Task: In the  document chart. Add the mentioned hyperlink after first sentence in main content 'www.wikipedia.org' Insert the picture of  'Amazon Rainforest' with name   Amazon Rainforest.png  Change shape height to 3
Action: Mouse moved to (195, 166)
Screenshot: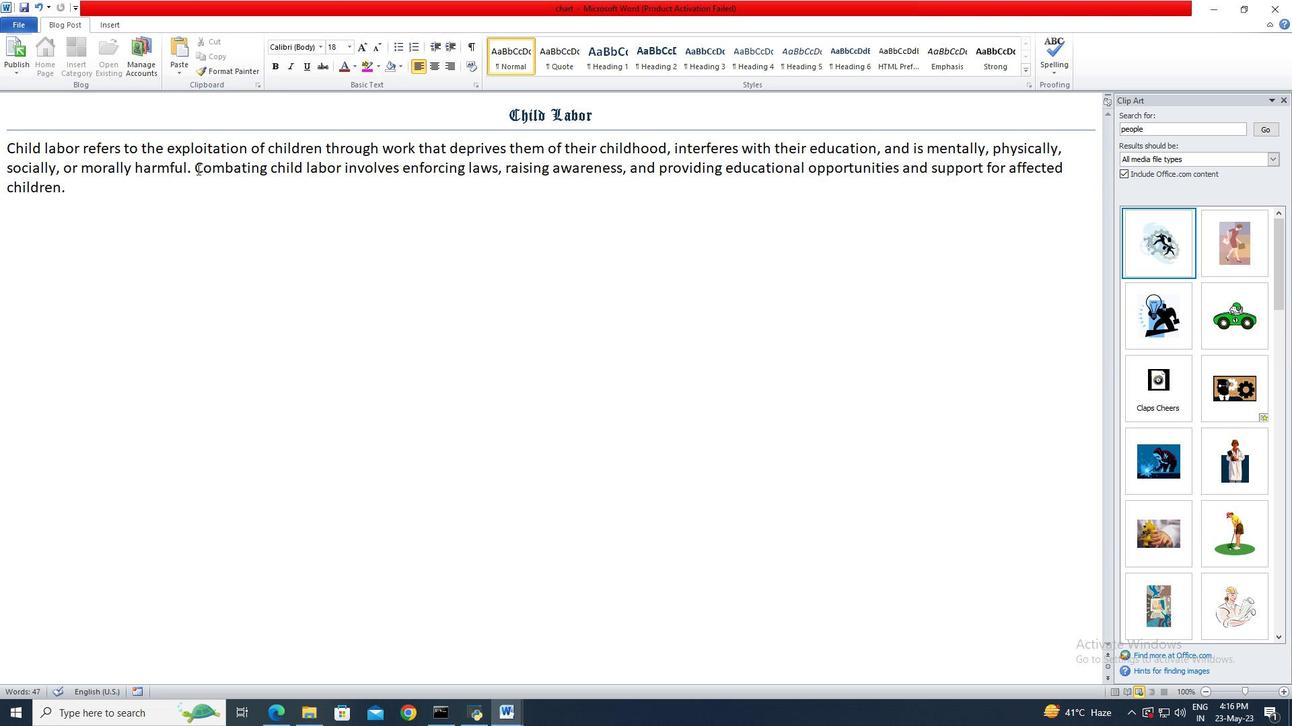 
Action: Key pressed <Key.left><Key.right>
Screenshot: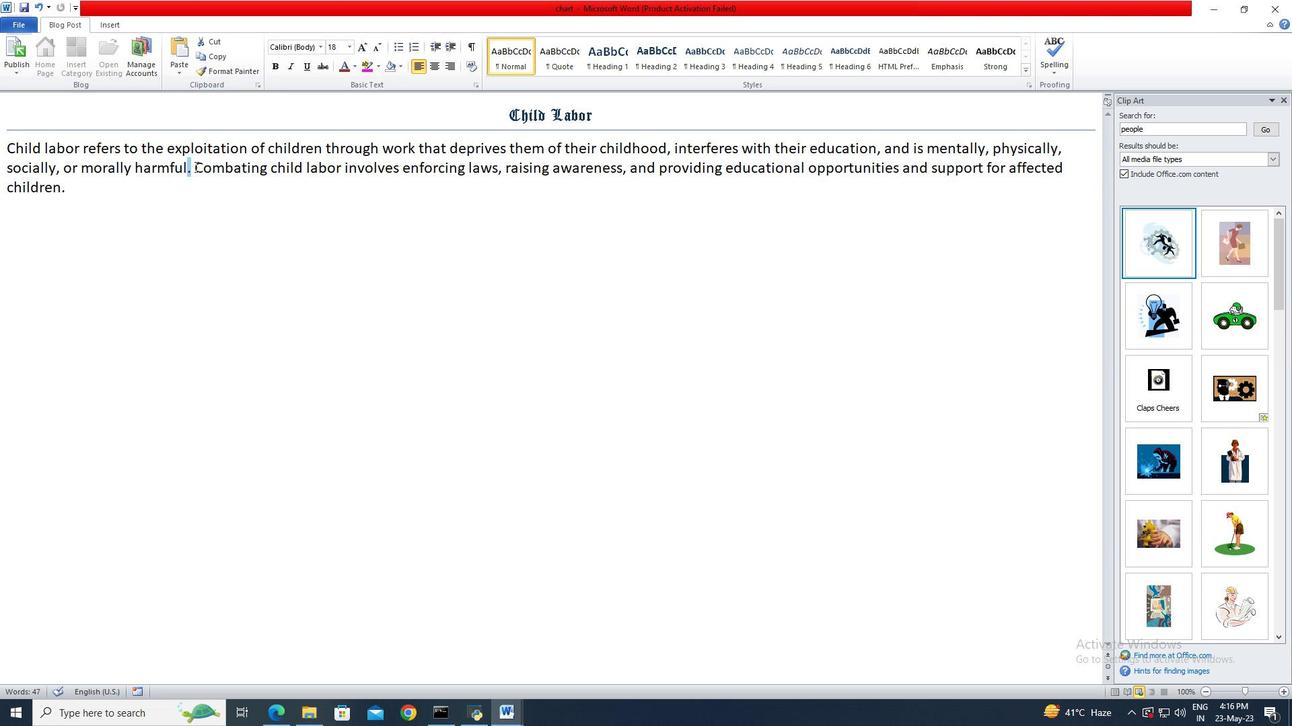 
Action: Mouse moved to (107, 28)
Screenshot: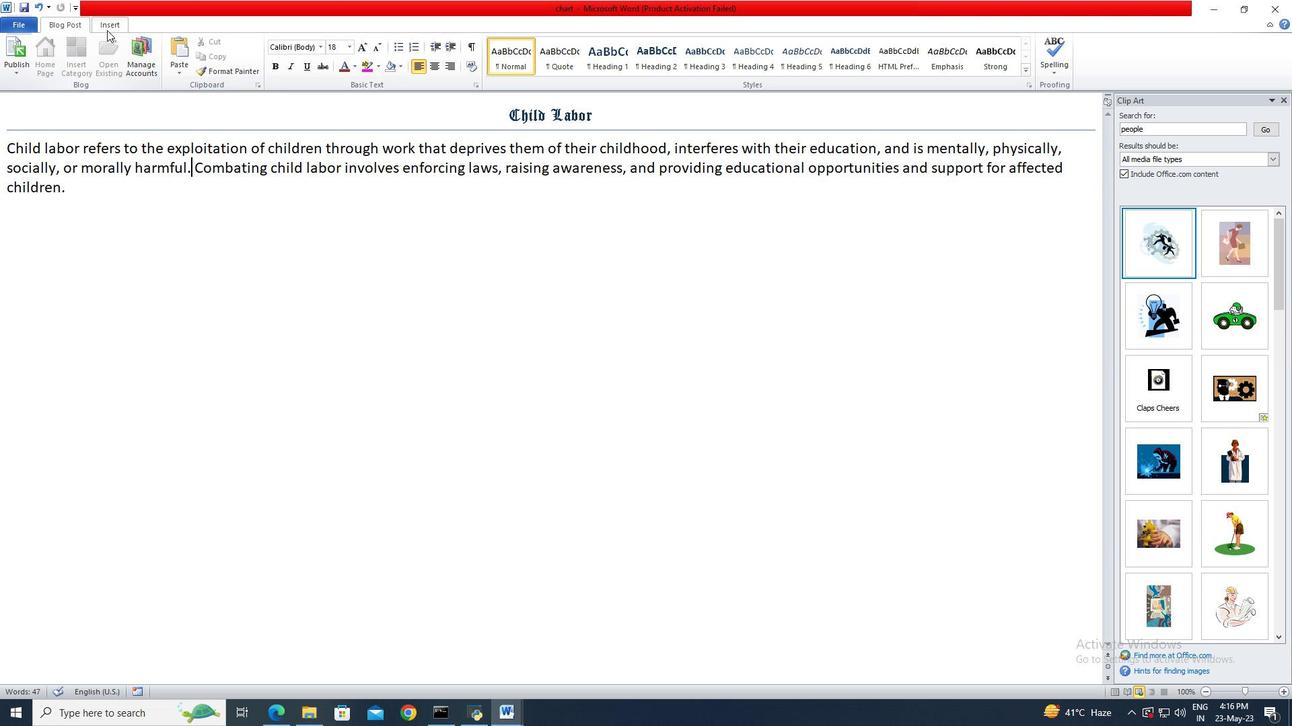 
Action: Mouse pressed left at (107, 28)
Screenshot: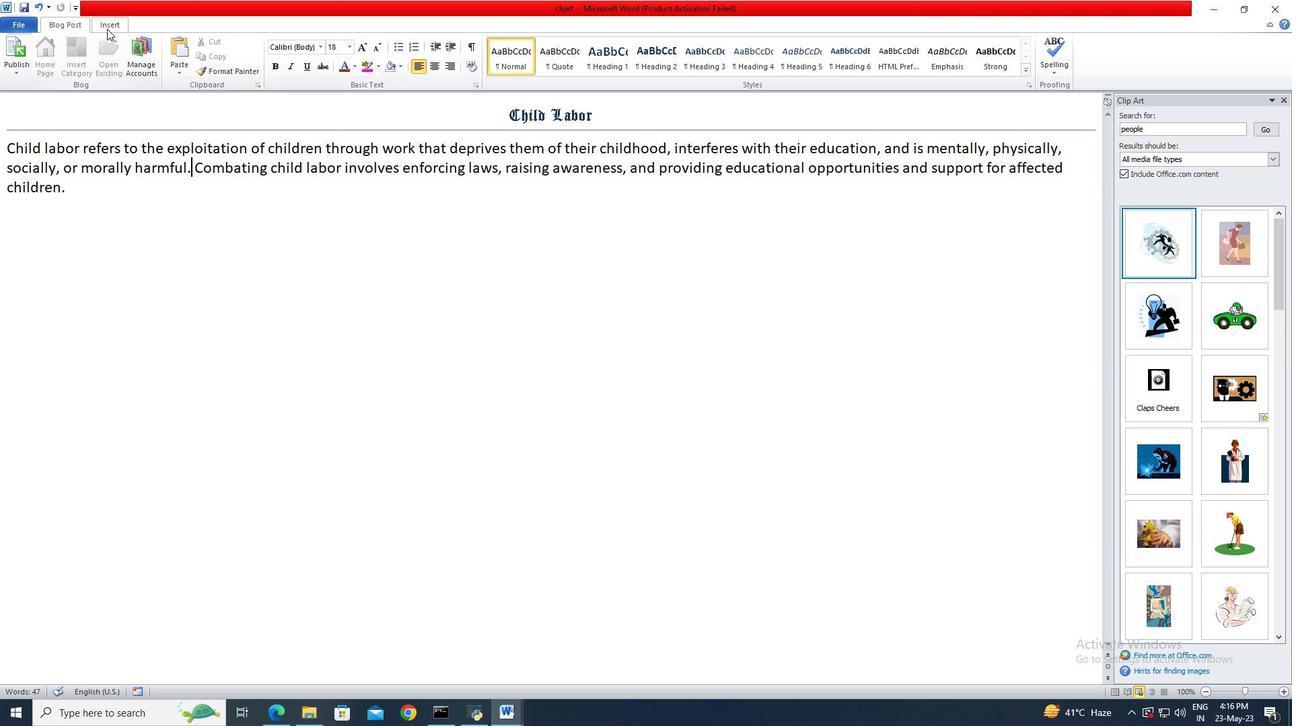 
Action: Mouse moved to (237, 57)
Screenshot: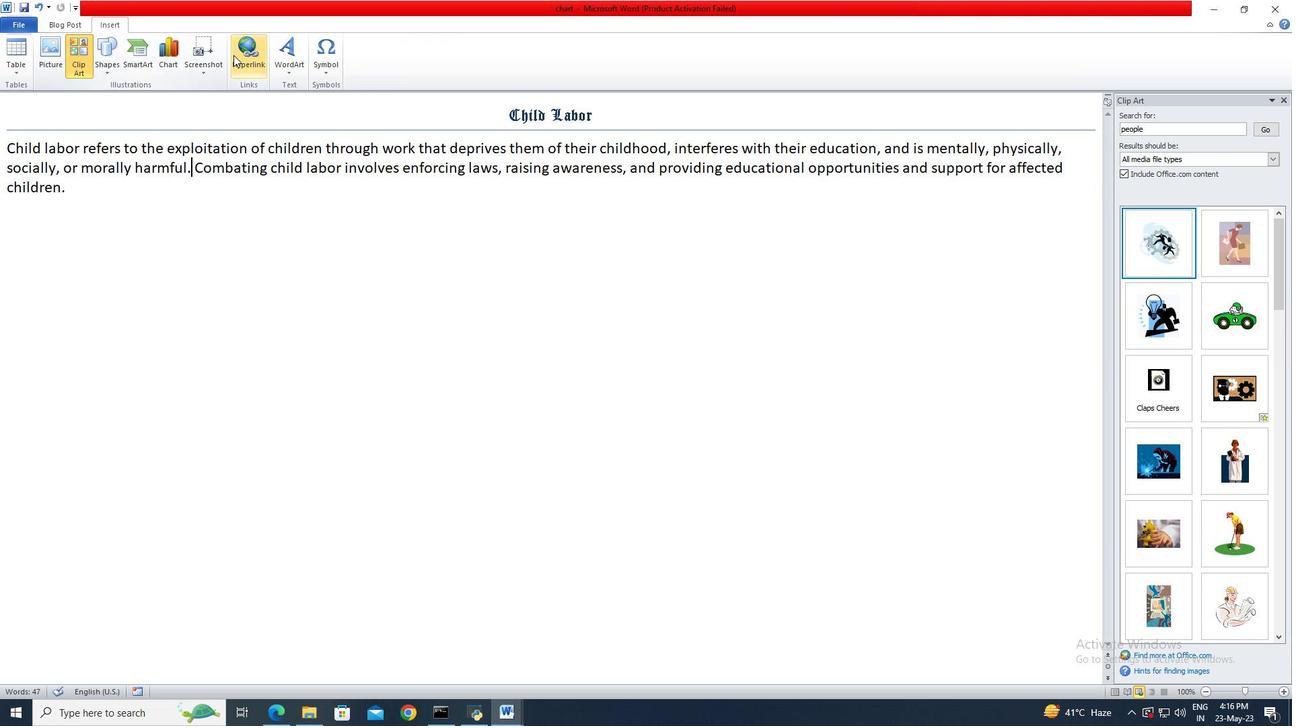 
Action: Mouse pressed left at (237, 57)
Screenshot: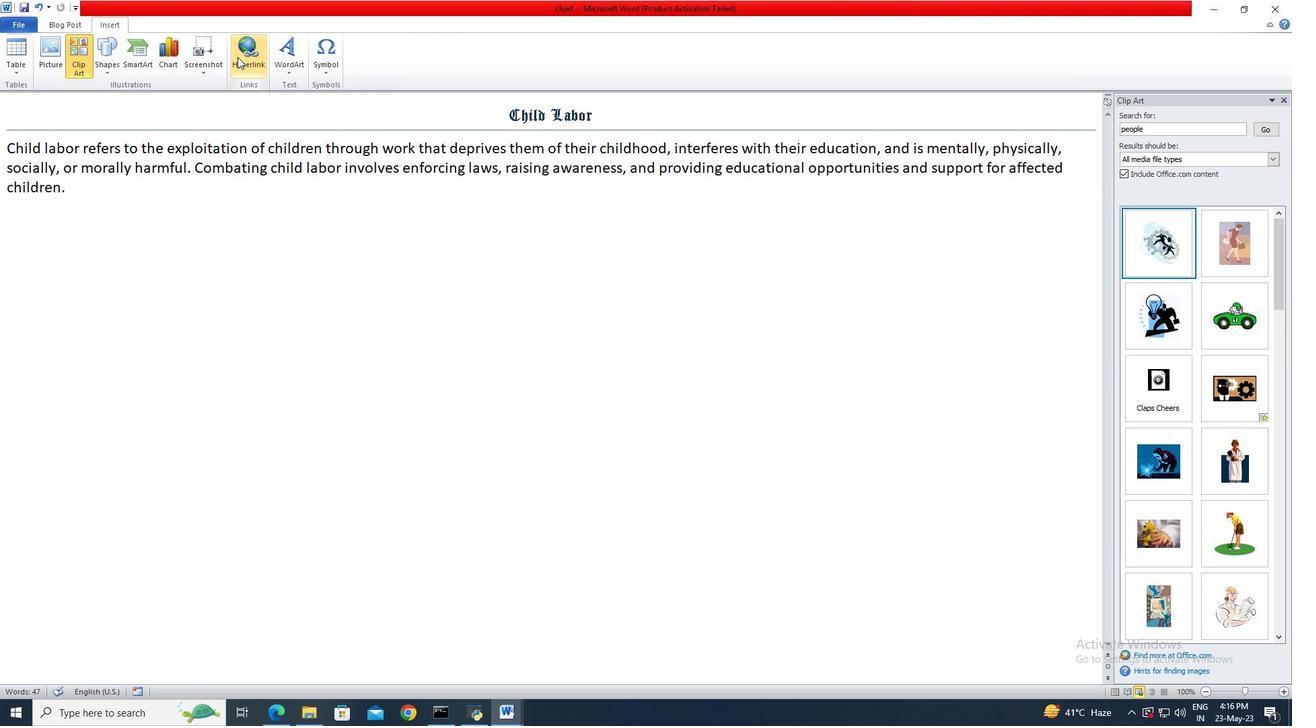 
Action: Mouse moved to (590, 411)
Screenshot: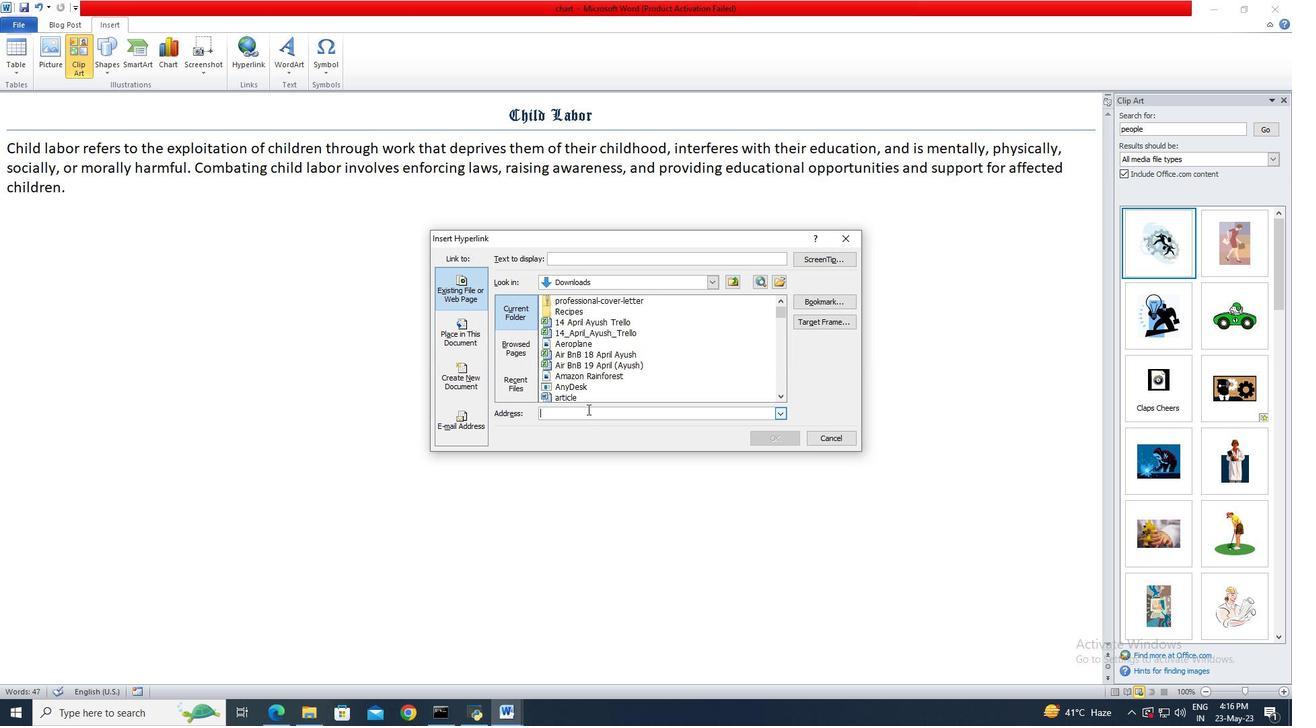 
Action: Mouse pressed left at (590, 411)
Screenshot: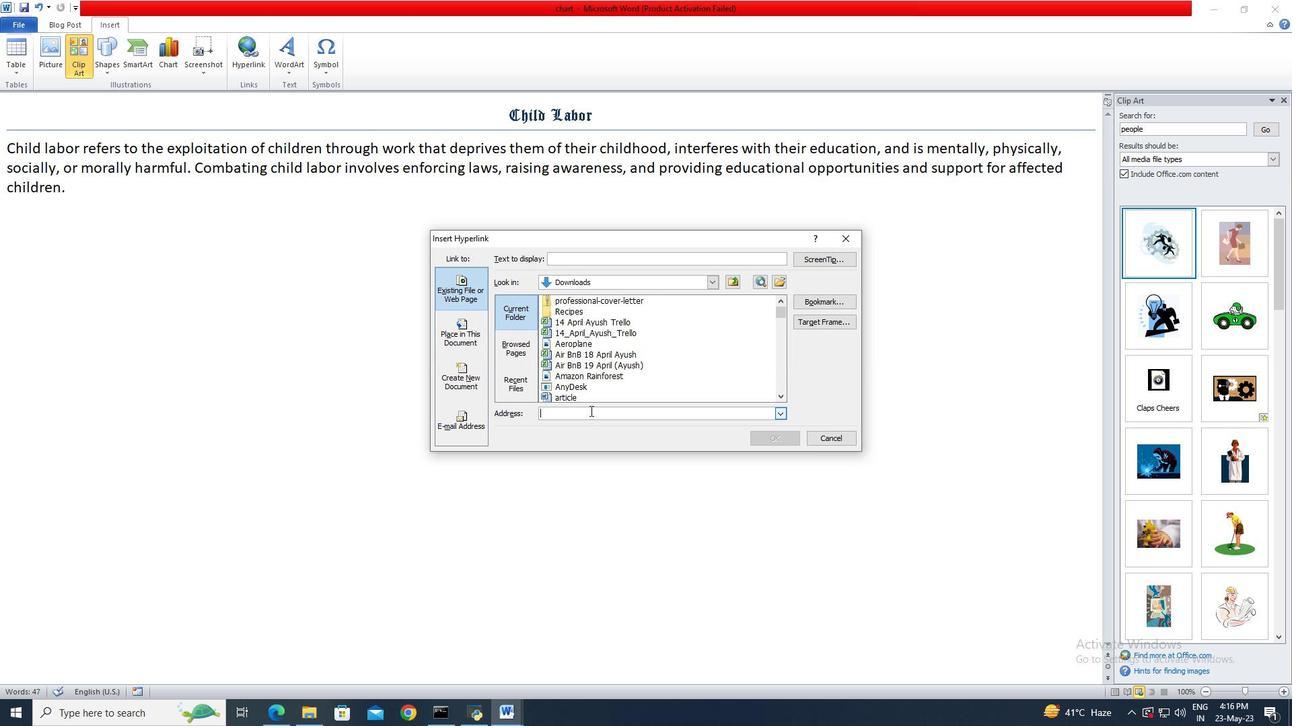 
Action: Key pressed www.wikipedia.org
Screenshot: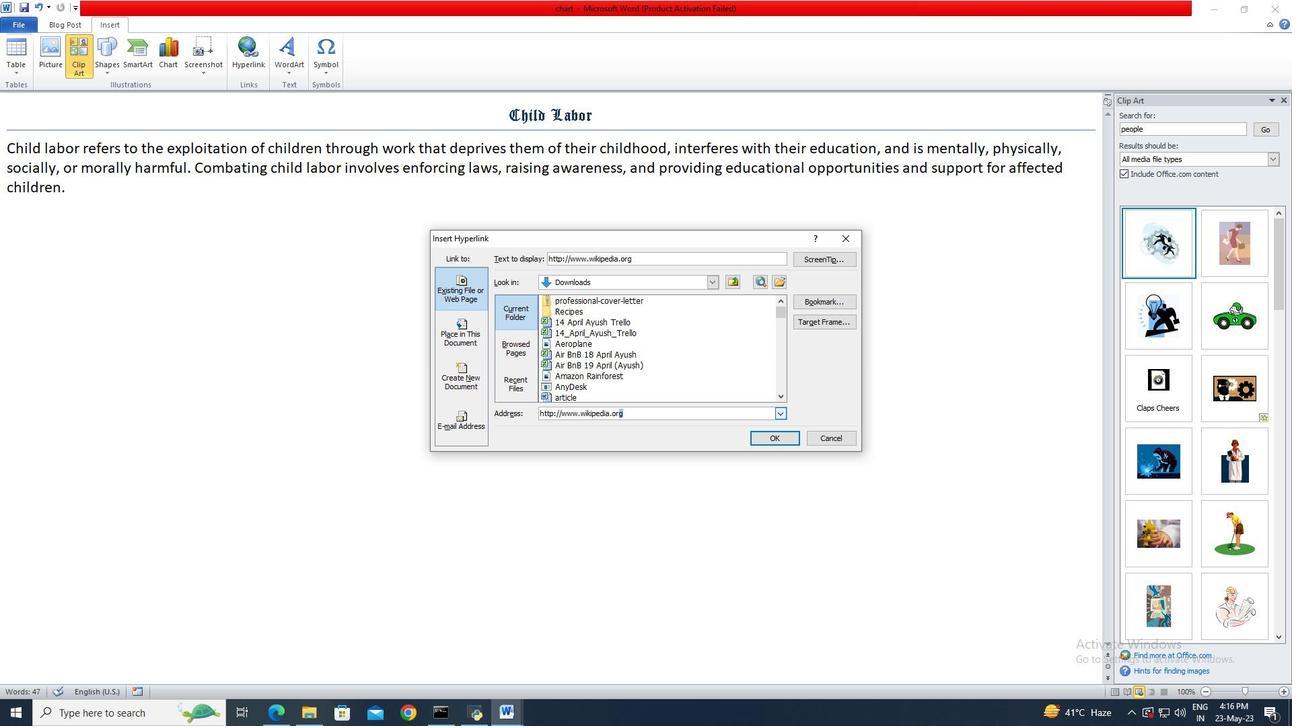 
Action: Mouse moved to (760, 443)
Screenshot: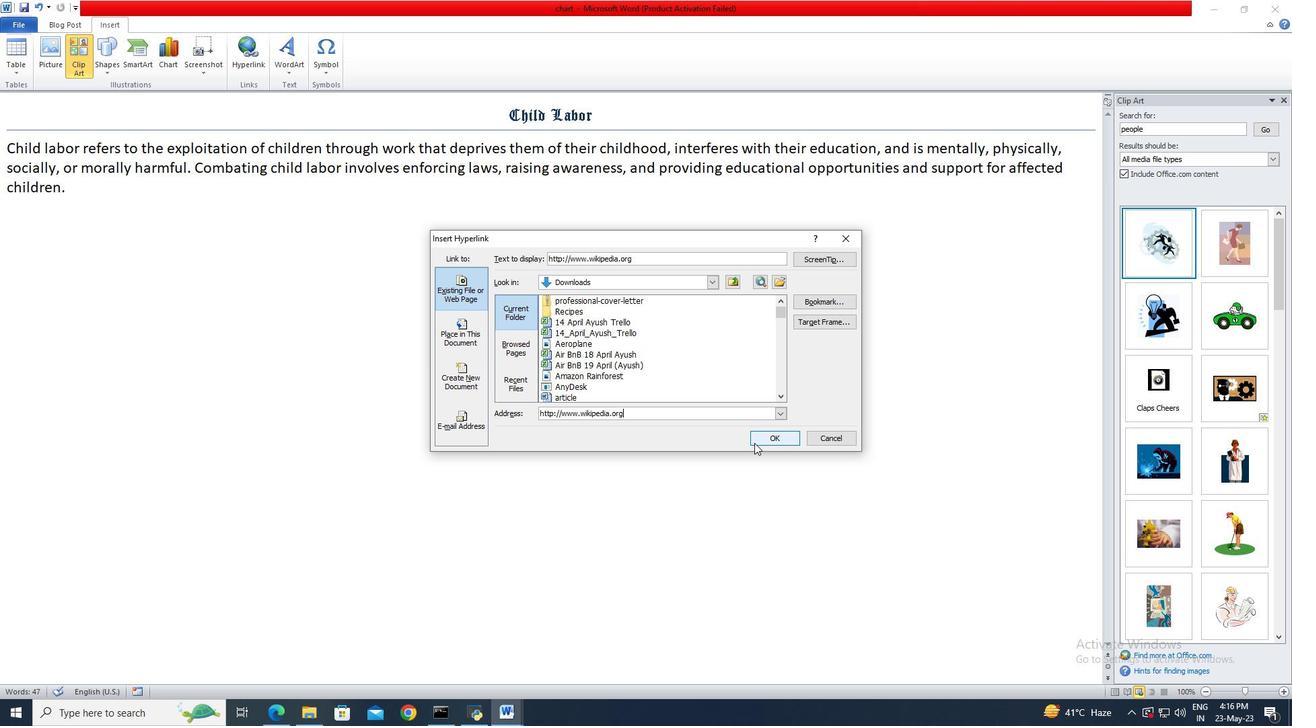 
Action: Mouse pressed left at (760, 443)
Screenshot: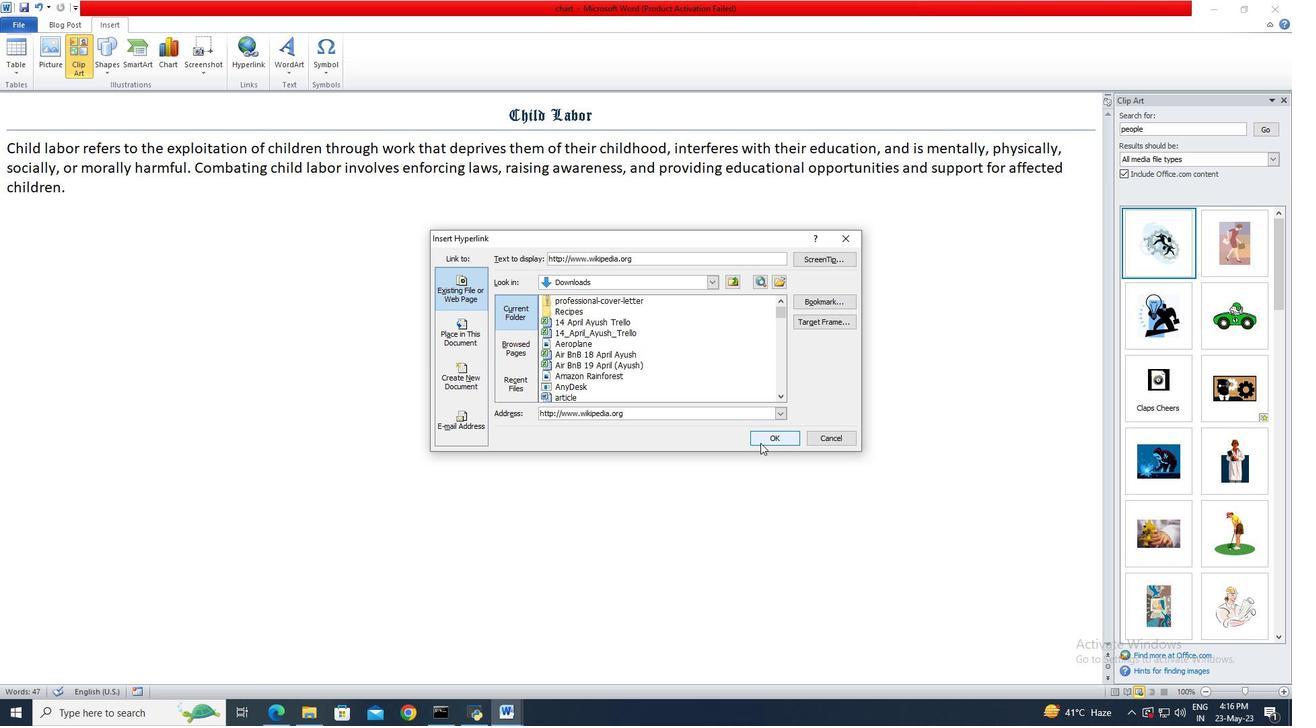 
Action: Mouse moved to (353, 193)
Screenshot: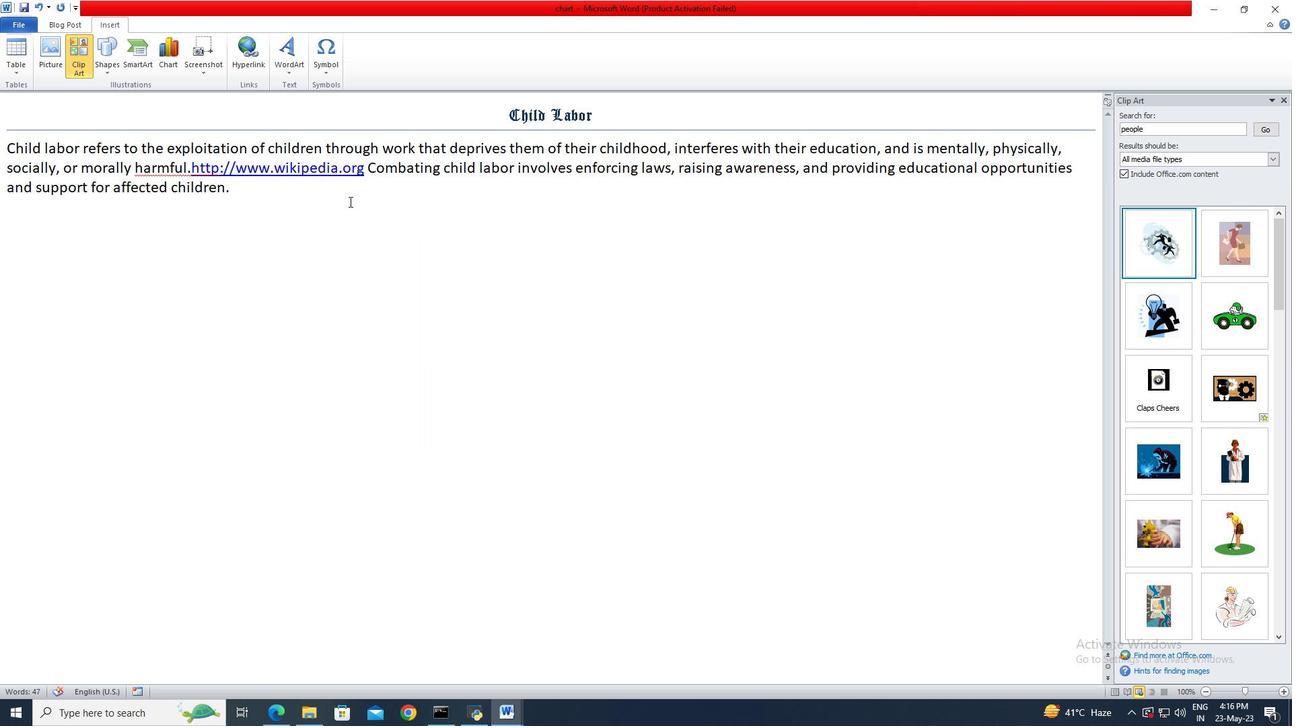 
Action: Mouse pressed left at (353, 193)
Screenshot: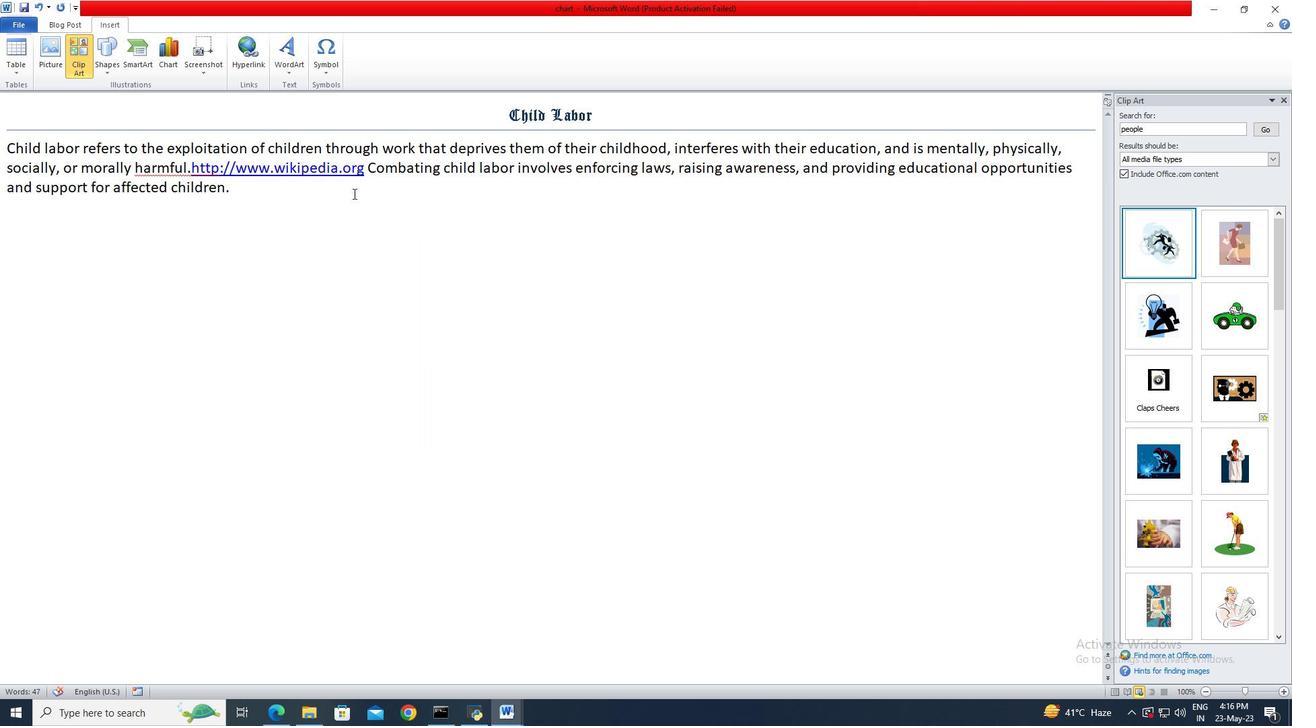 
Action: Key pressed <Key.enter><Key.enter>
Screenshot: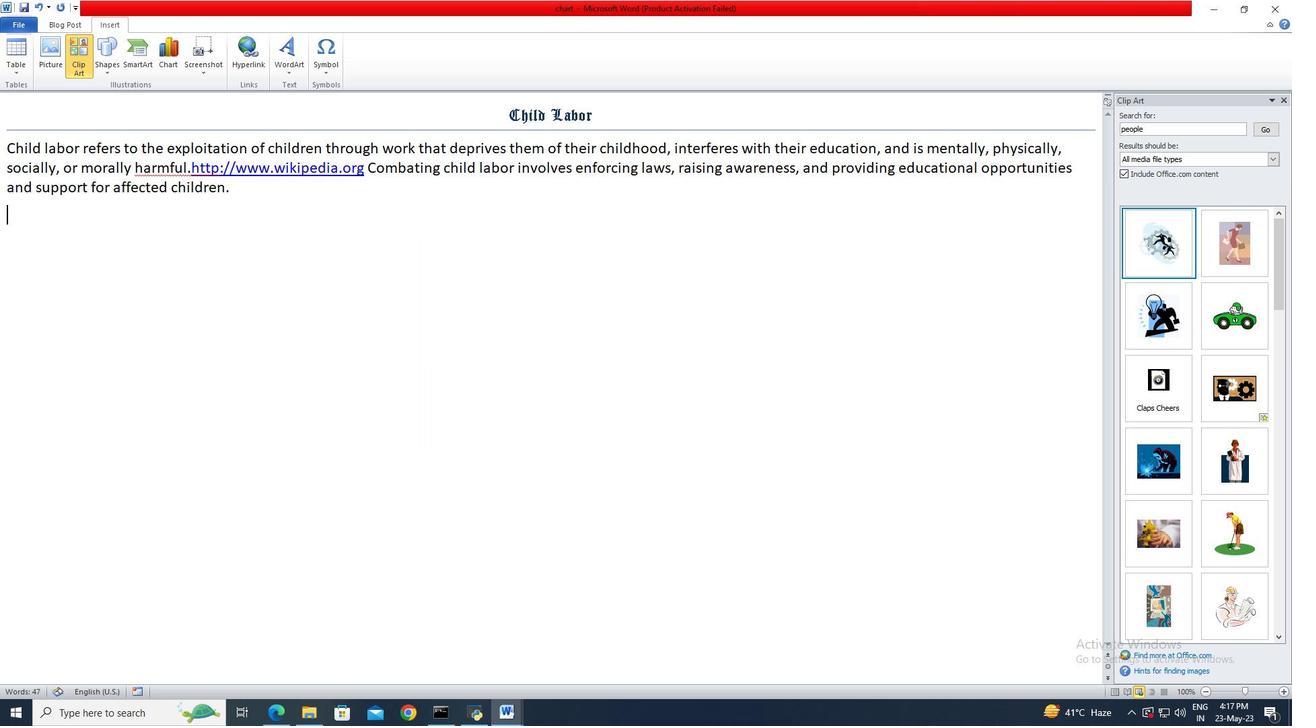 
Action: Mouse moved to (62, 56)
Screenshot: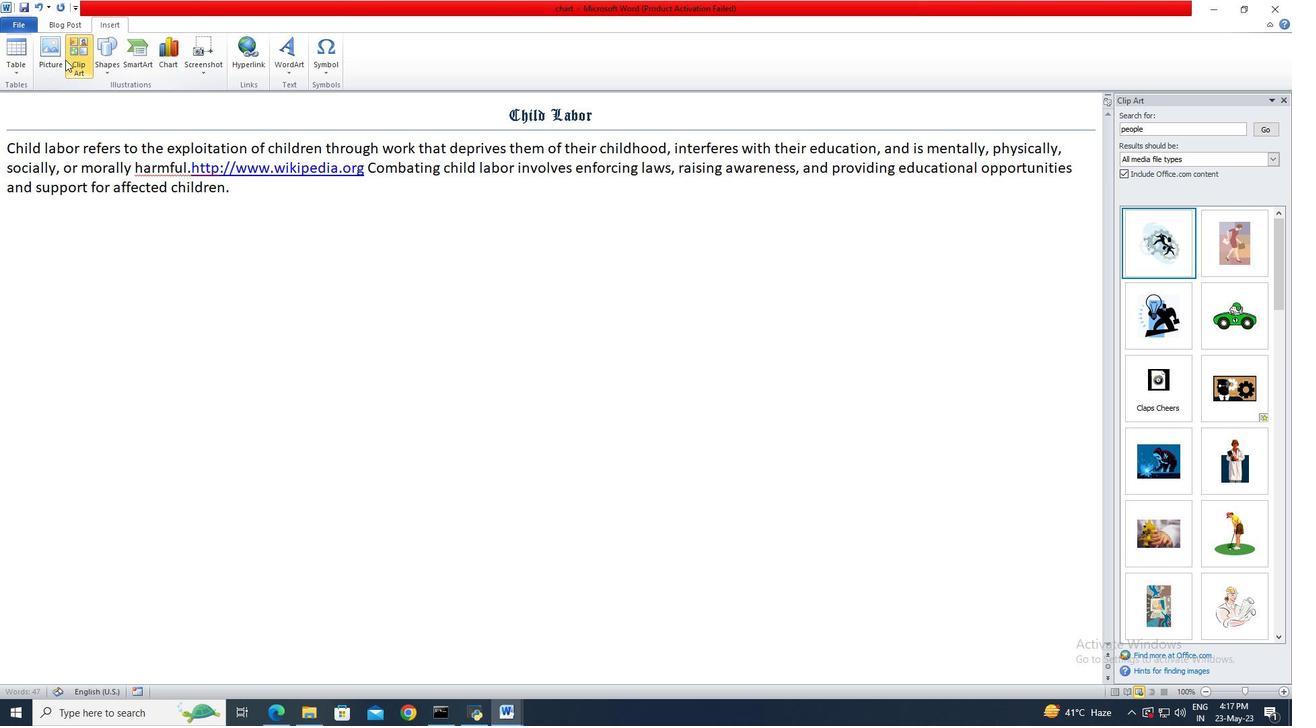 
Action: Mouse pressed left at (62, 56)
Screenshot: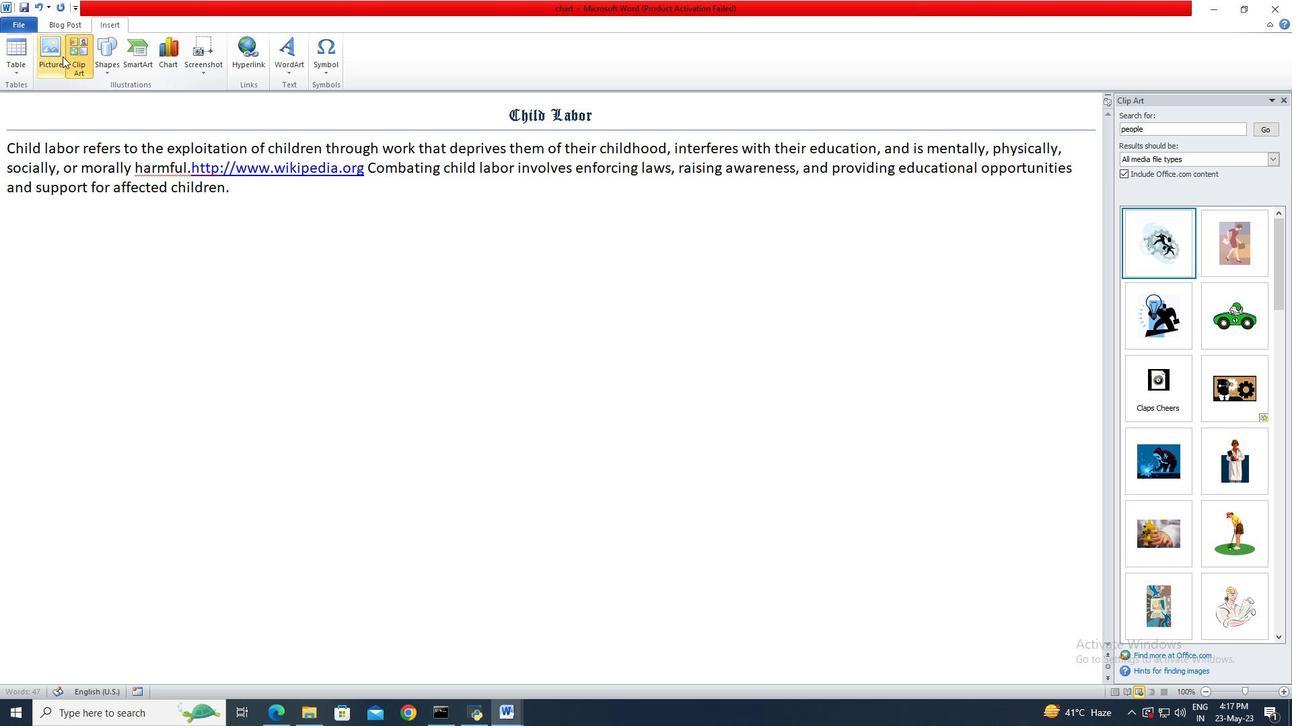 
Action: Mouse moved to (174, 111)
Screenshot: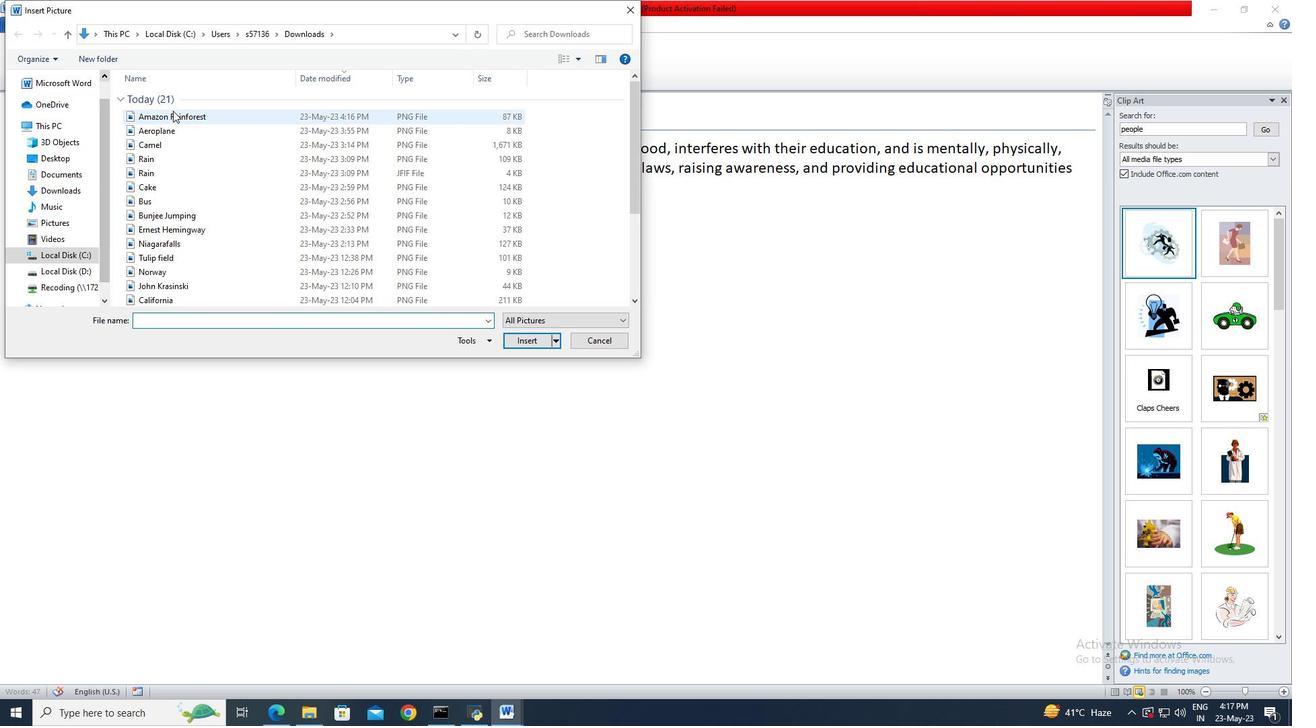 
Action: Mouse pressed left at (174, 111)
Screenshot: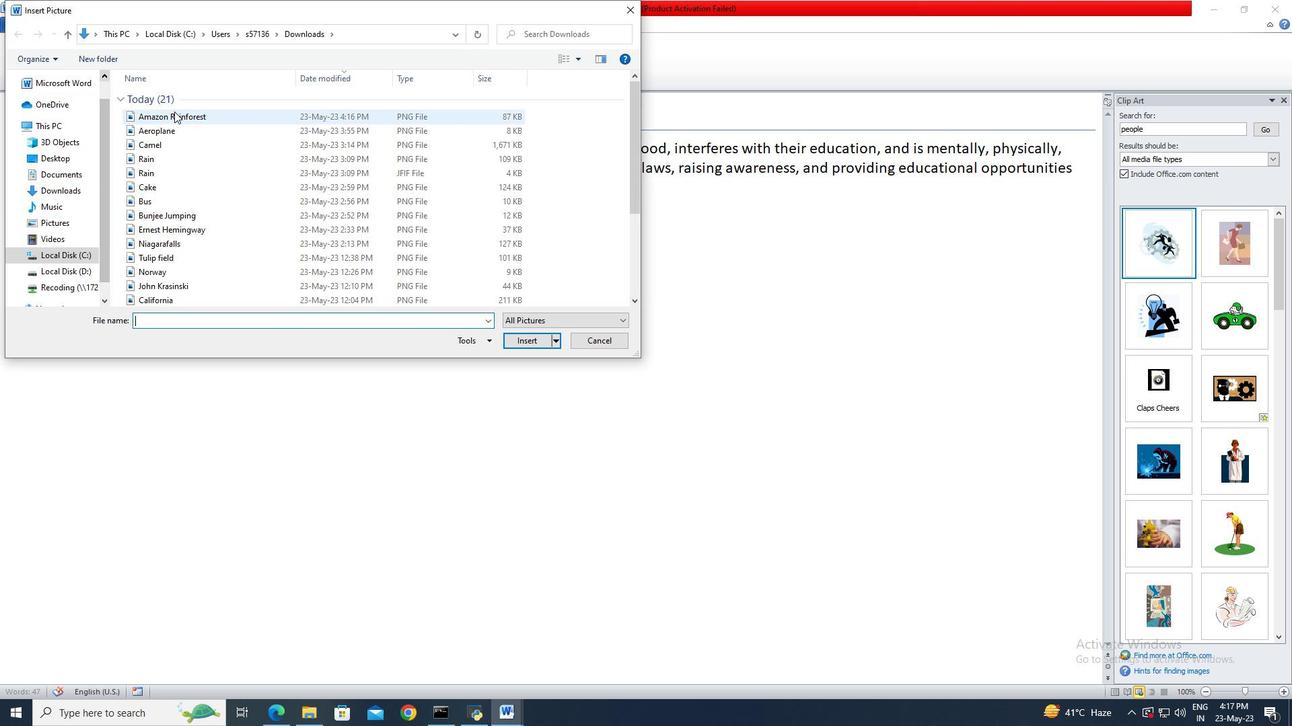
Action: Mouse moved to (505, 338)
Screenshot: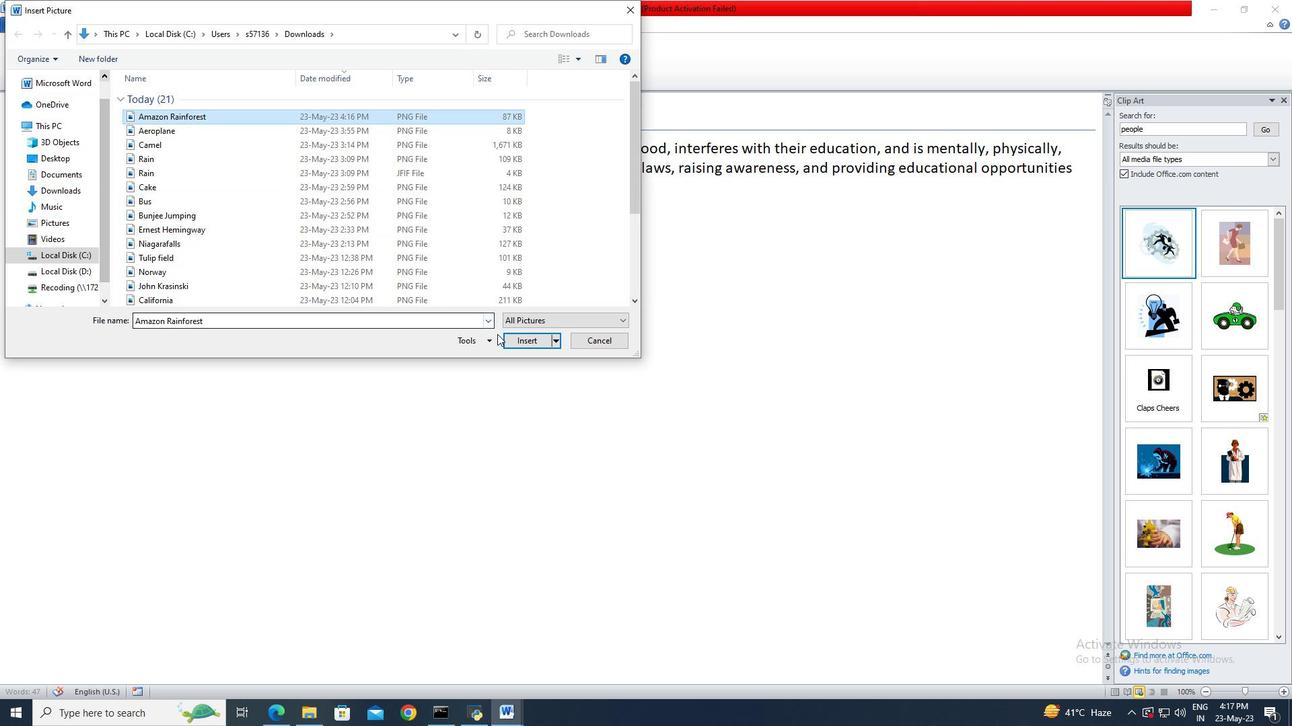 
Action: Mouse pressed left at (505, 338)
Screenshot: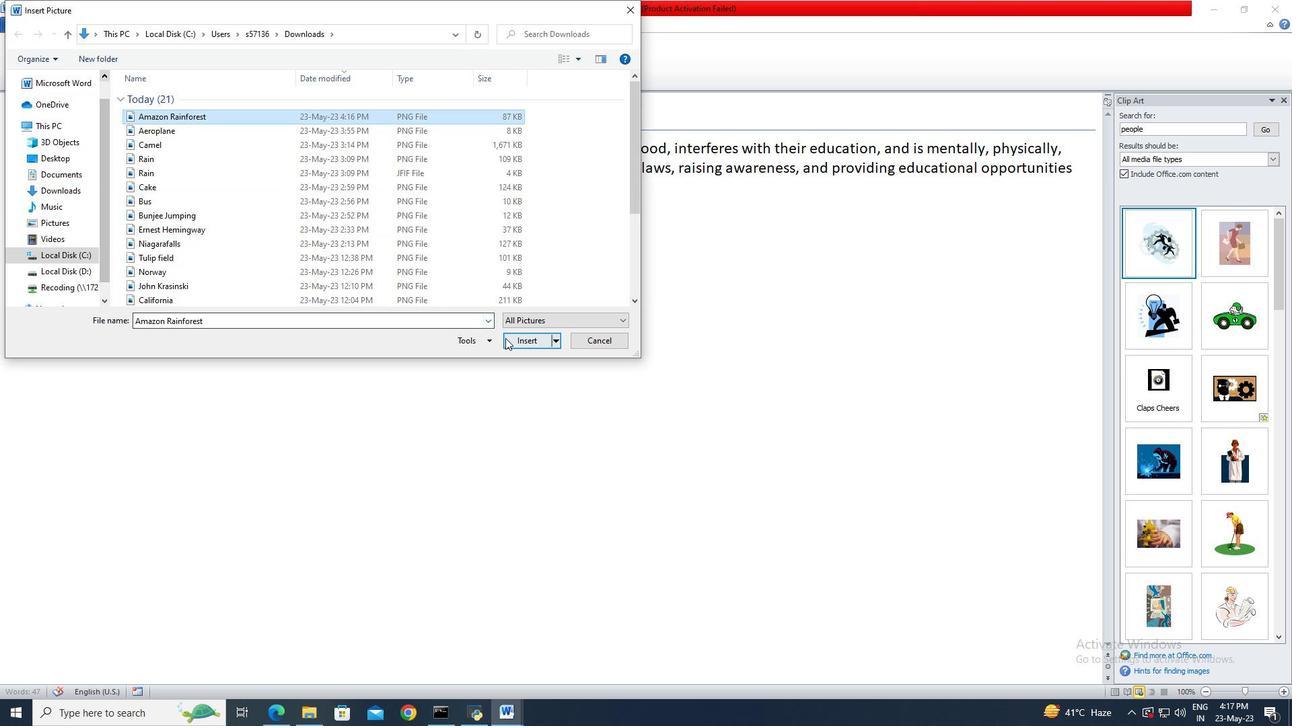 
Action: Mouse moved to (1253, 52)
Screenshot: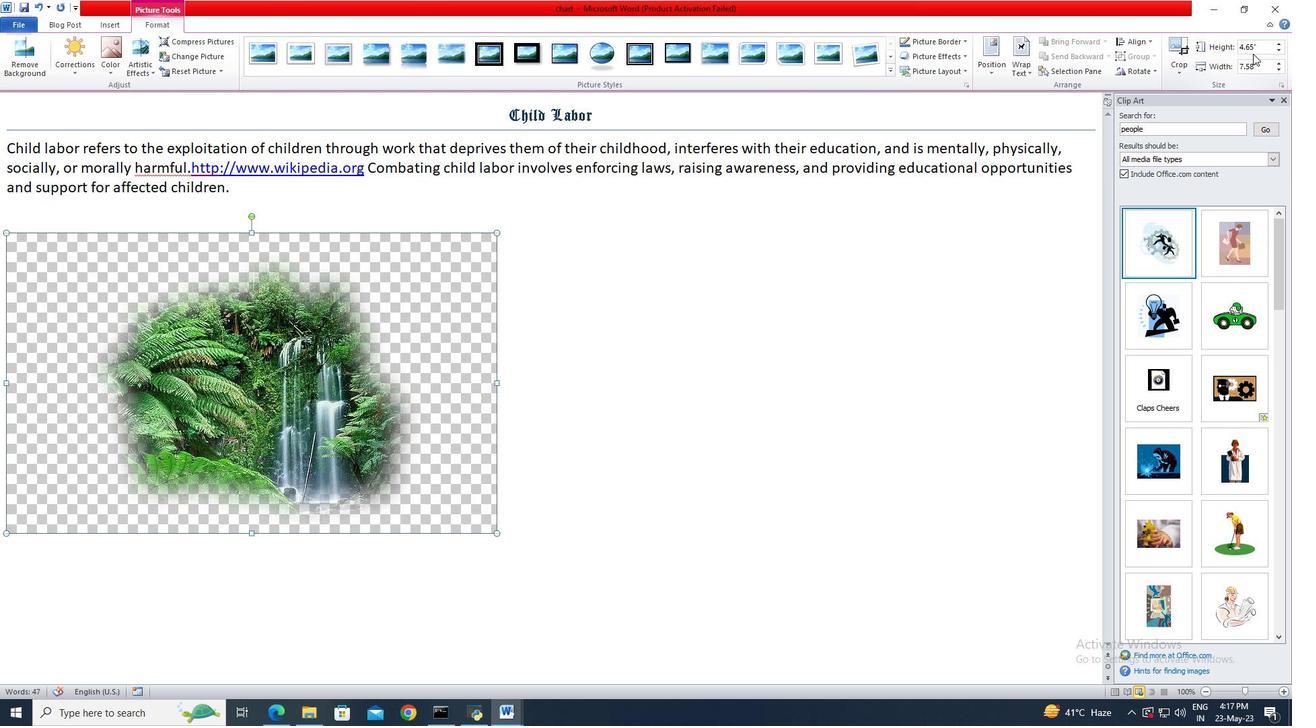 
Action: Mouse pressed left at (1253, 52)
Screenshot: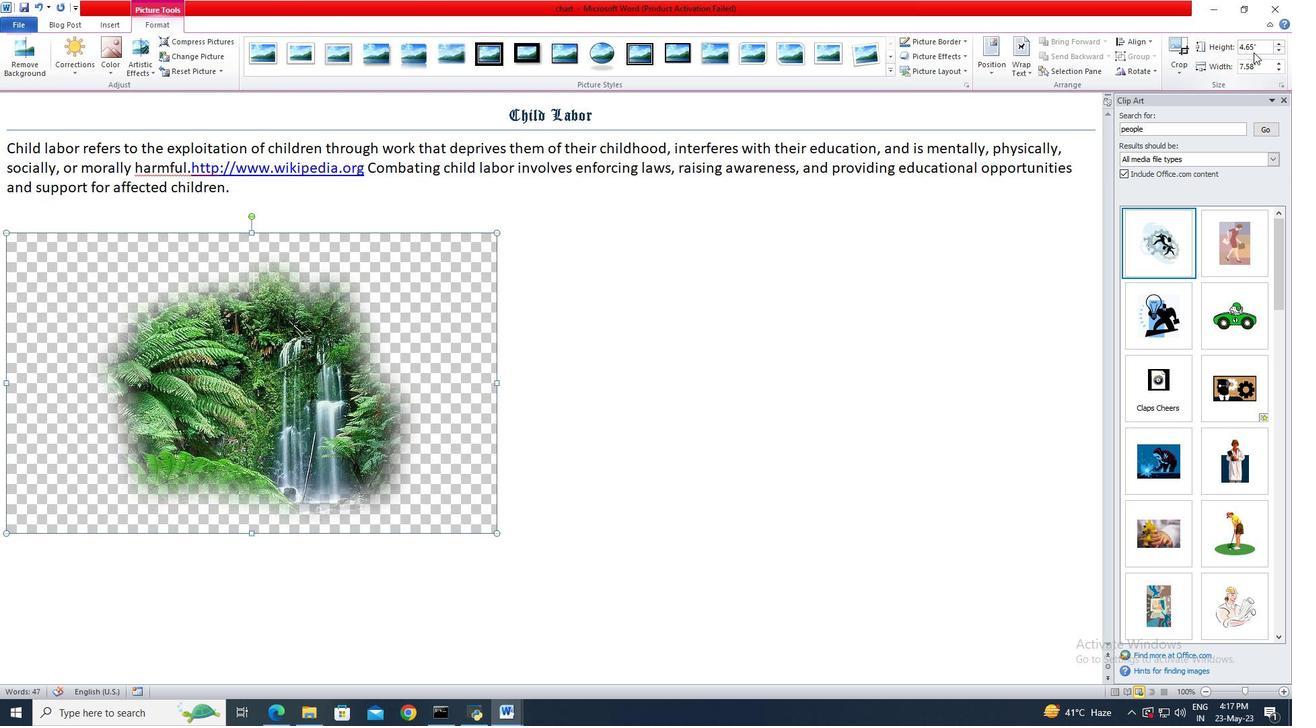 
Action: Mouse moved to (1253, 47)
Screenshot: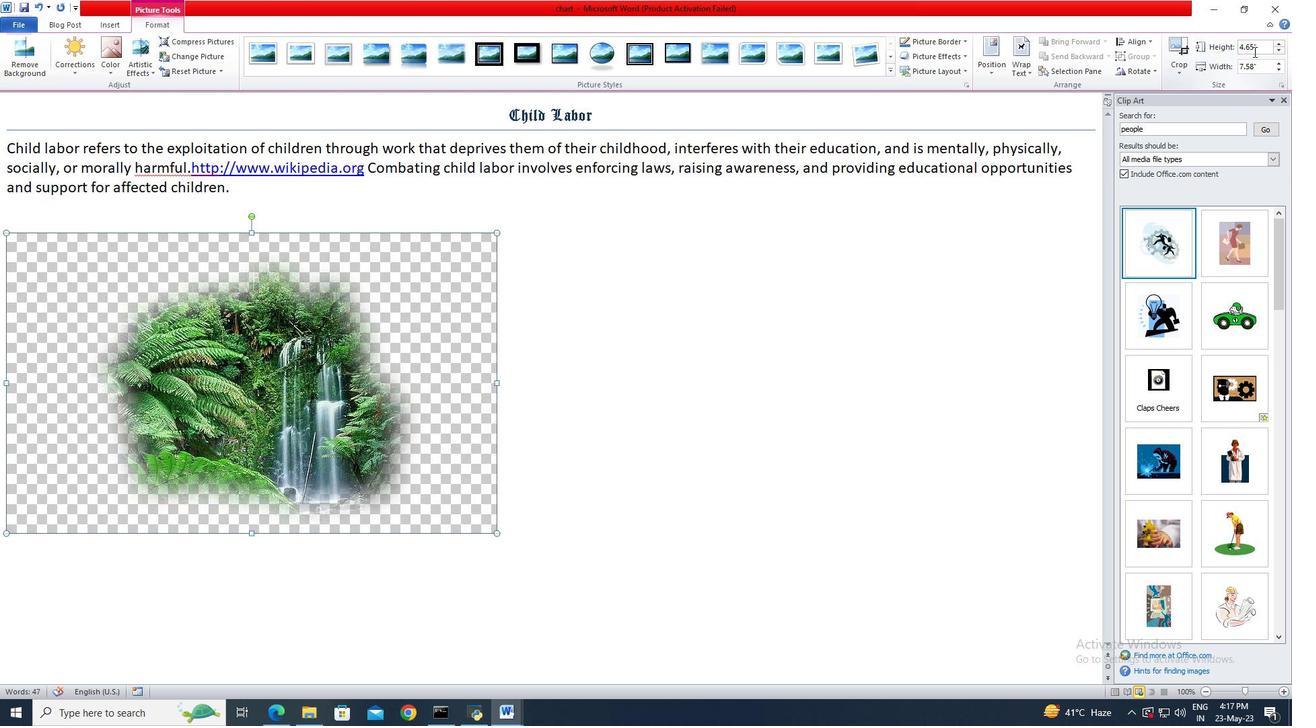 
Action: Mouse pressed left at (1253, 47)
Screenshot: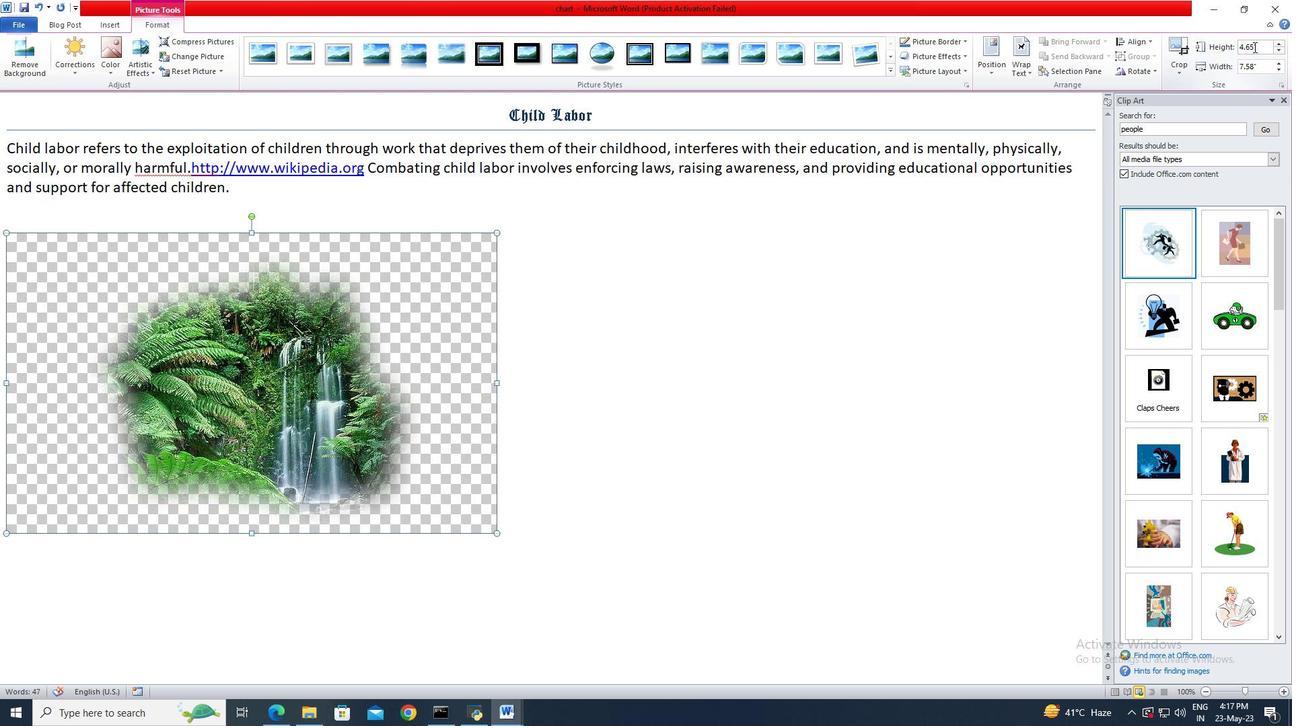 
Action: Mouse moved to (1252, 45)
Screenshot: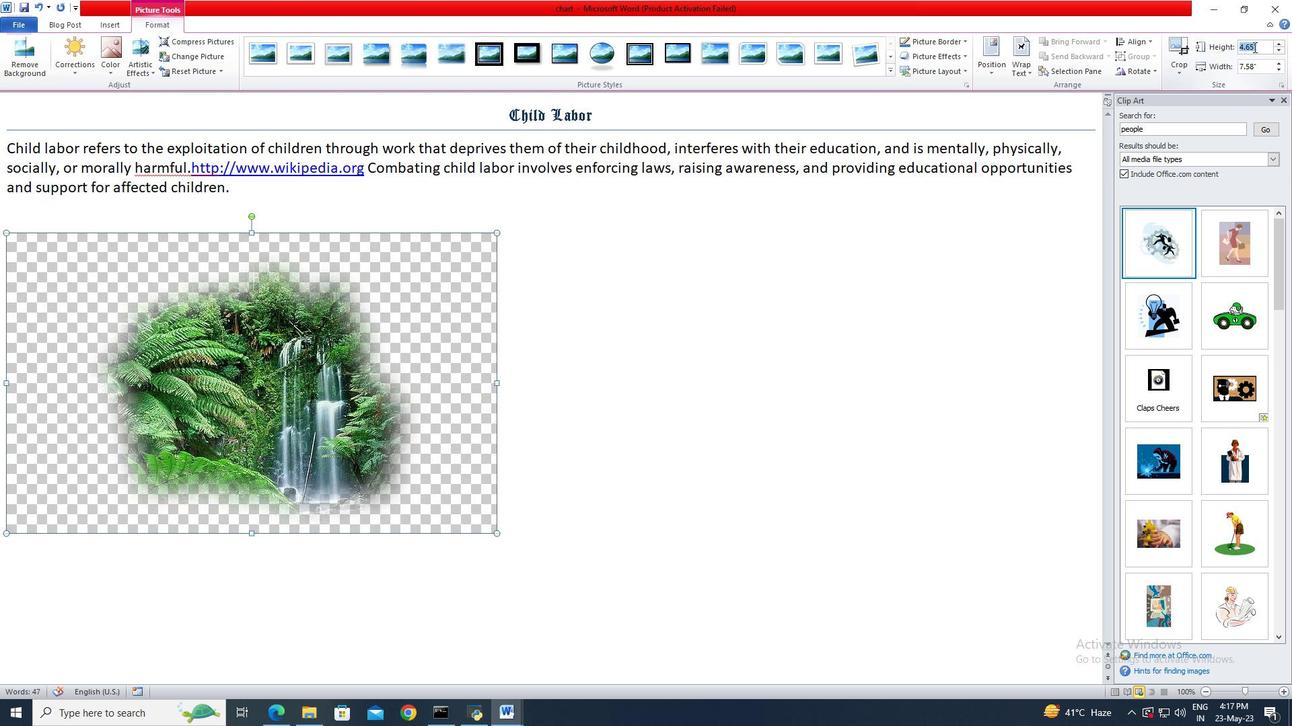 
Action: Key pressed 3<Key.enter>
Screenshot: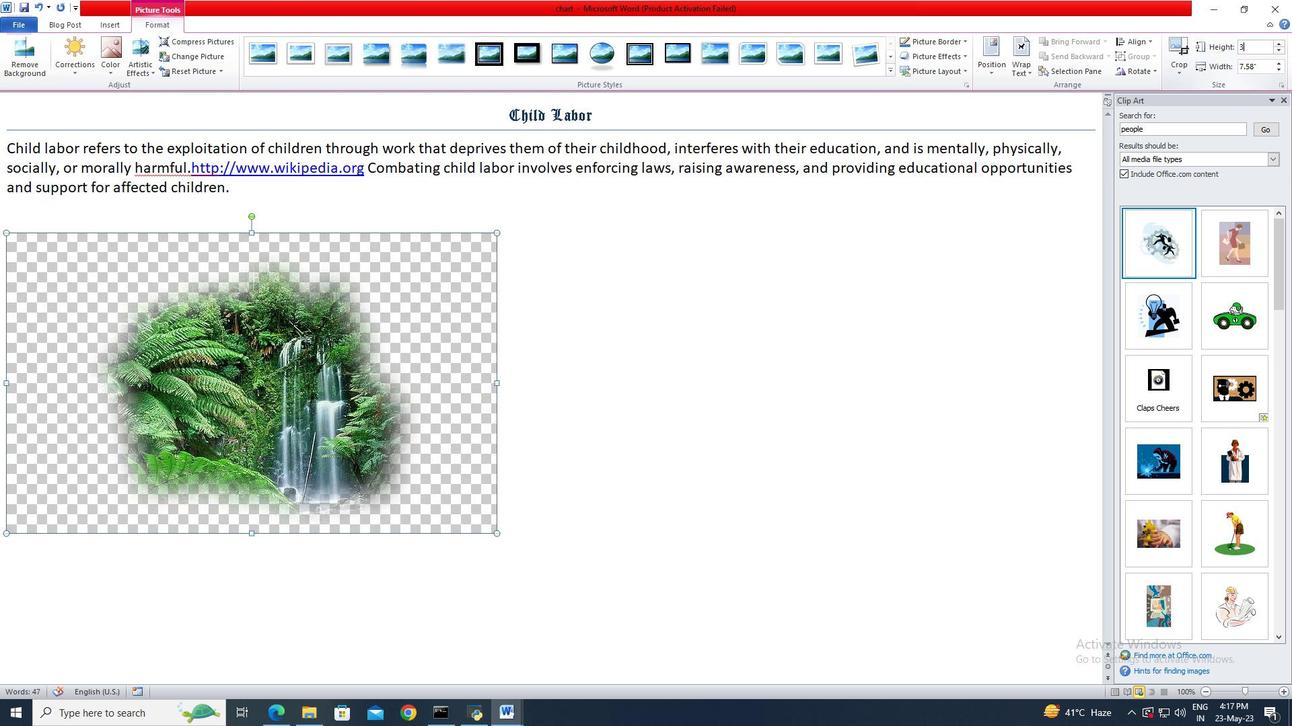 
